 Task: Reply to email with the signature Evan Adams with the subject 'Request for project feedback' from softage.1@softage.net with the message 'I would like to schedule a call to discuss the progress of the project.'
Action: Mouse moved to (842, 197)
Screenshot: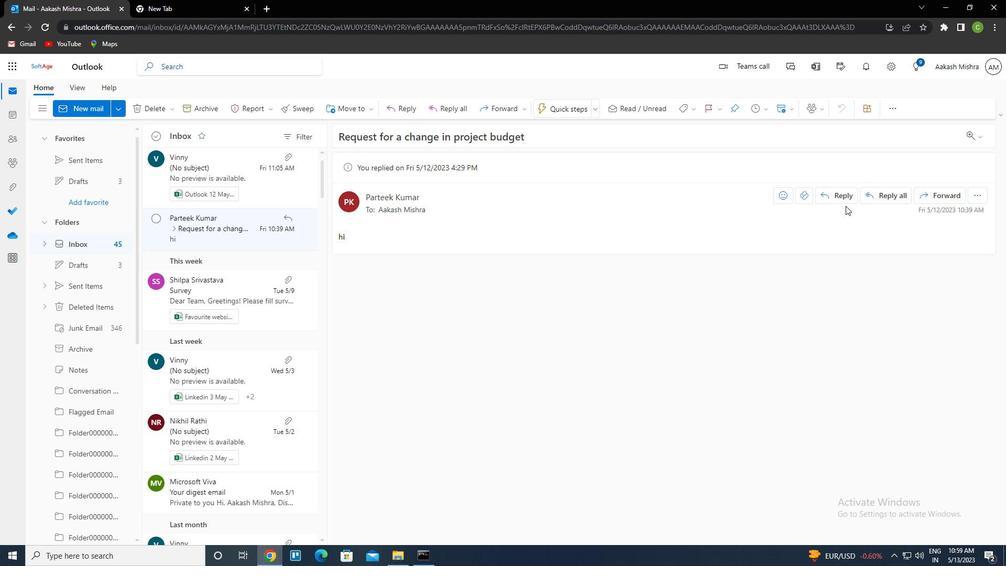 
Action: Mouse pressed left at (842, 197)
Screenshot: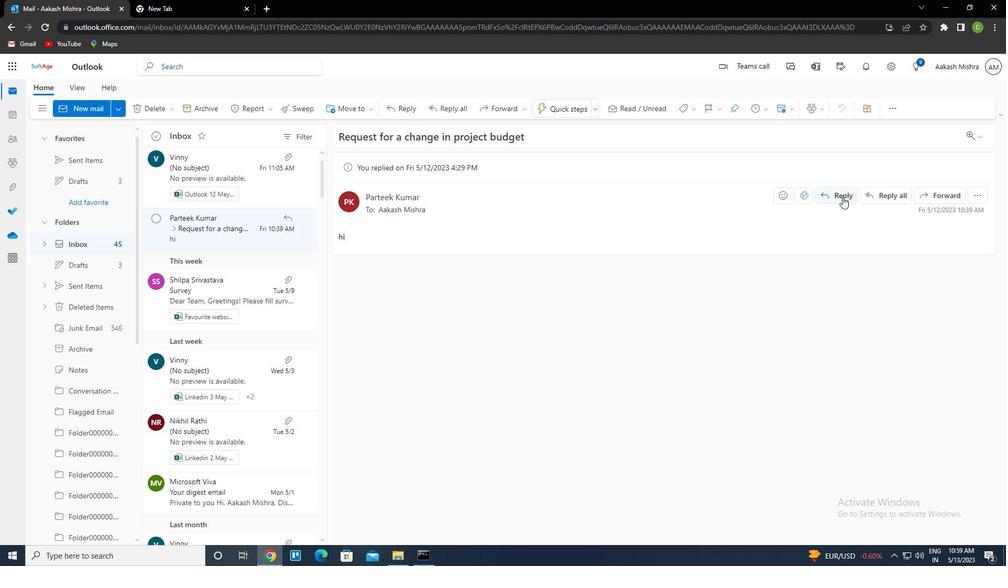 
Action: Mouse moved to (681, 111)
Screenshot: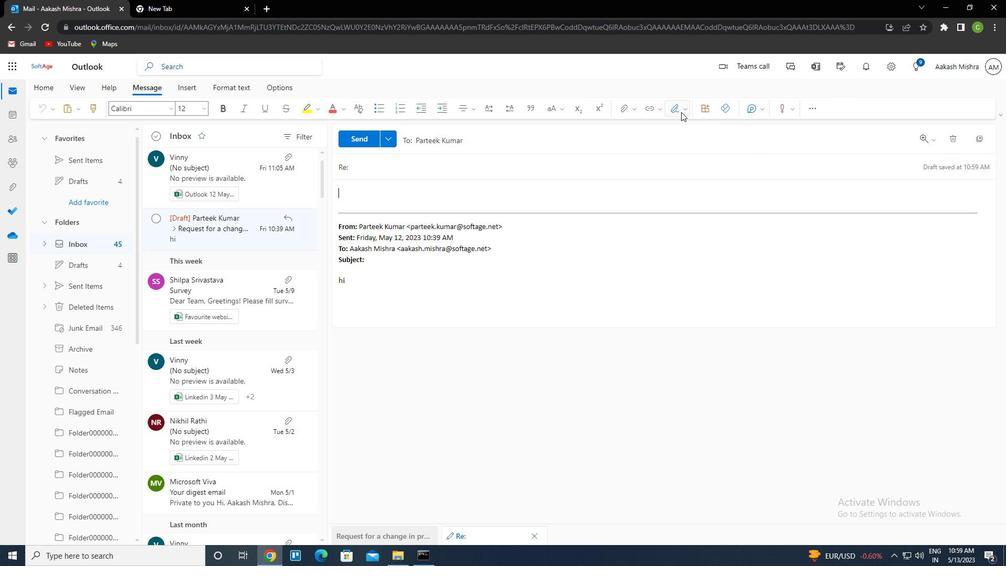 
Action: Mouse pressed left at (681, 111)
Screenshot: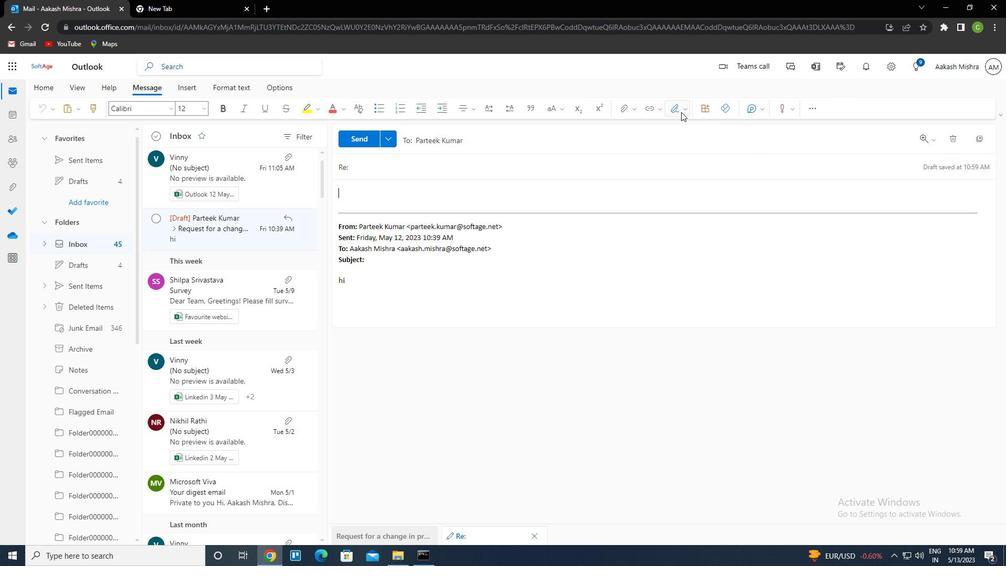 
Action: Mouse moved to (657, 151)
Screenshot: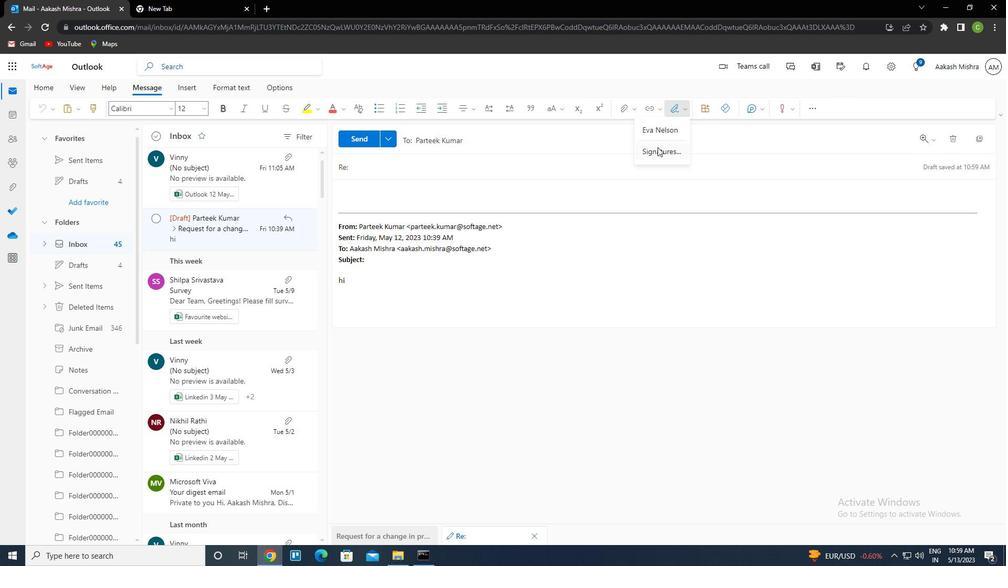 
Action: Mouse pressed left at (657, 151)
Screenshot: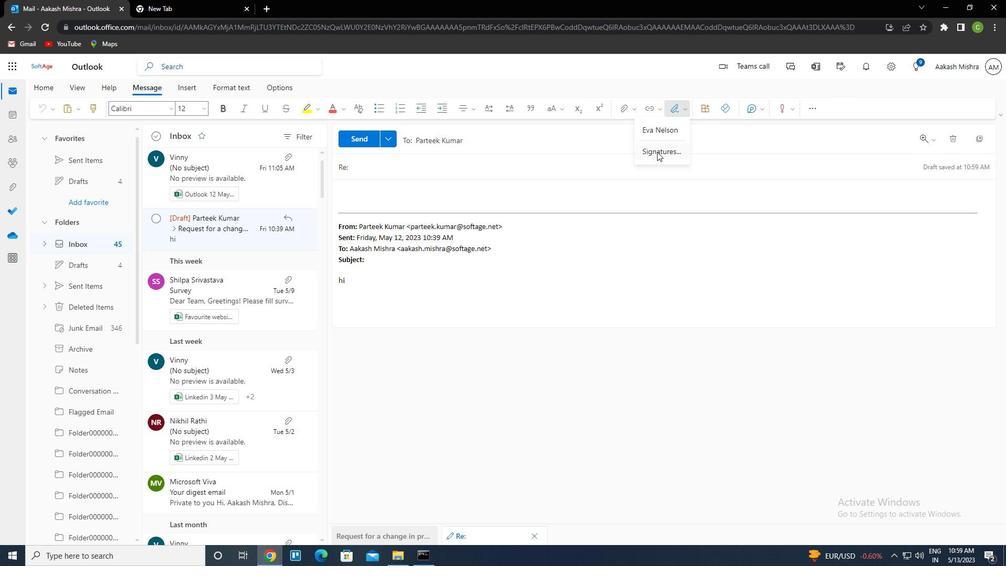
Action: Mouse moved to (689, 192)
Screenshot: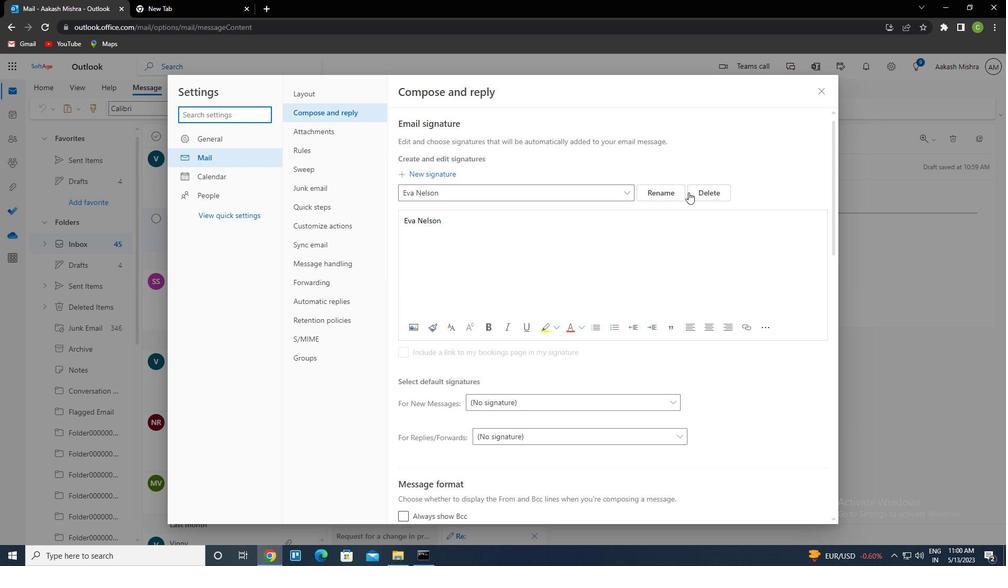 
Action: Mouse pressed left at (689, 192)
Screenshot: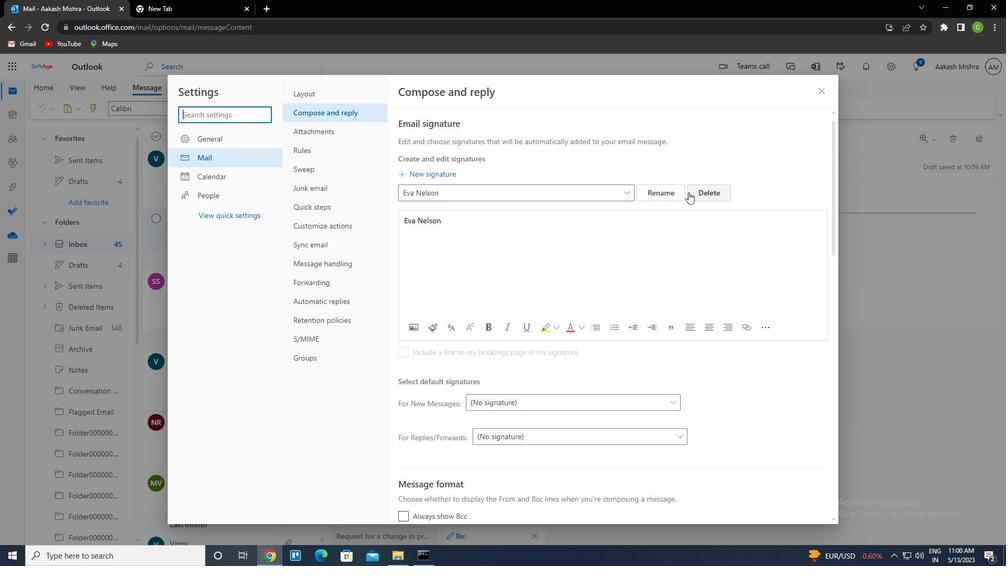 
Action: Mouse moved to (527, 195)
Screenshot: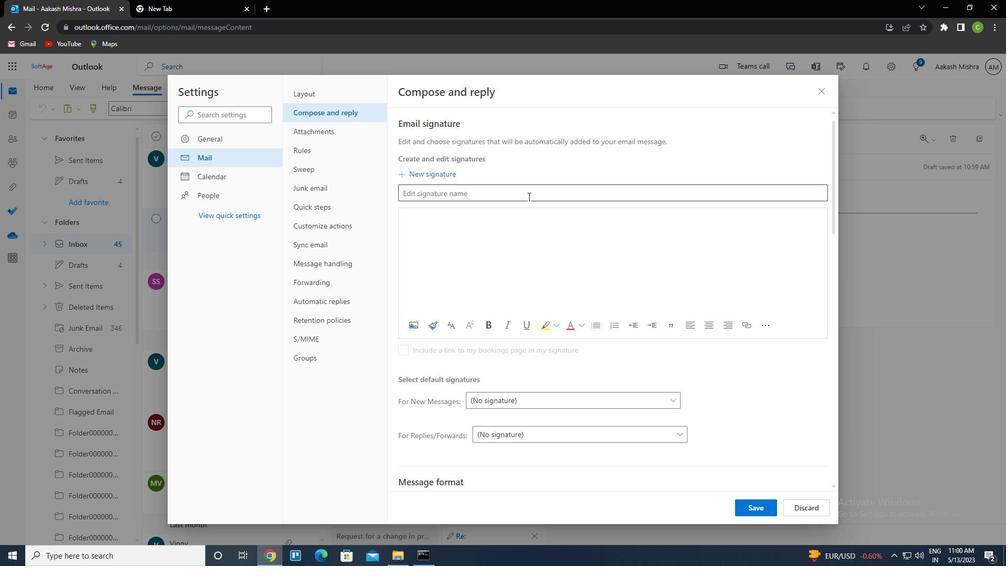 
Action: Mouse pressed left at (527, 195)
Screenshot: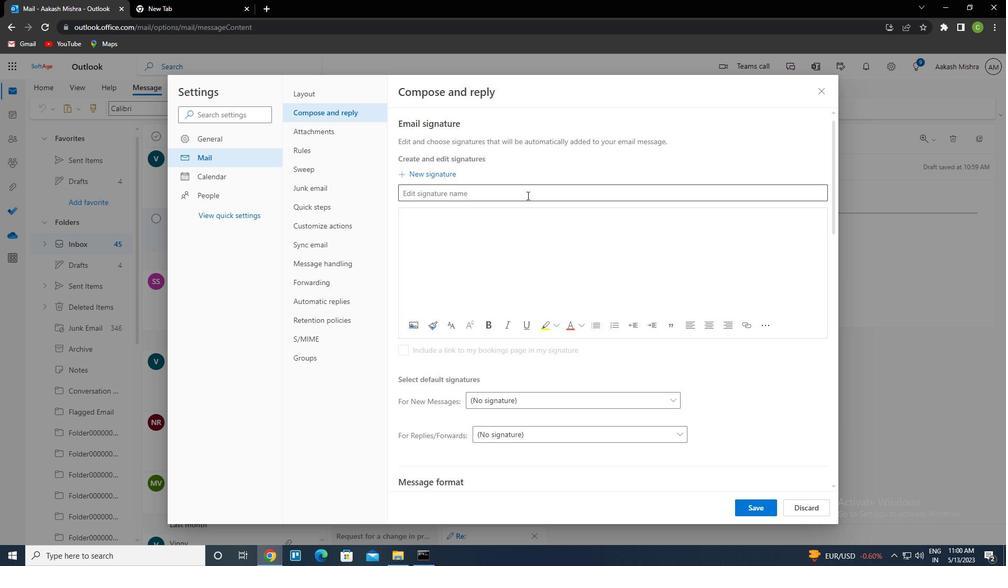 
Action: Key pressed <Key.caps_lock>e<Key.caps_lock>van<Key.space><Key.caps_lock>a<Key.caps_lock>dams<Key.tab><Key.caps_lock>e<Key.caps_lock>van<Key.space><Key.caps_lock>a<Key.caps_lock>dams
Screenshot: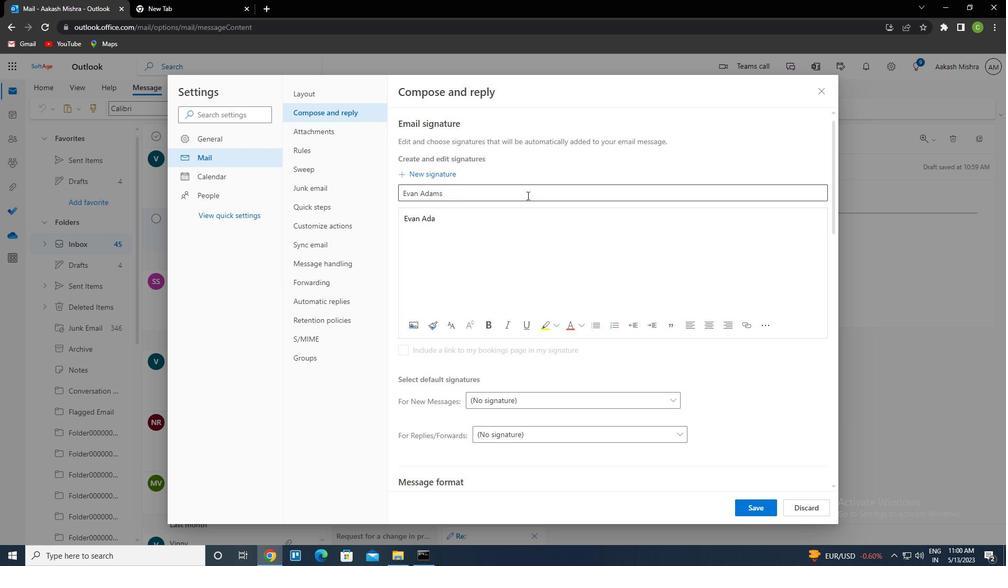 
Action: Mouse moved to (751, 507)
Screenshot: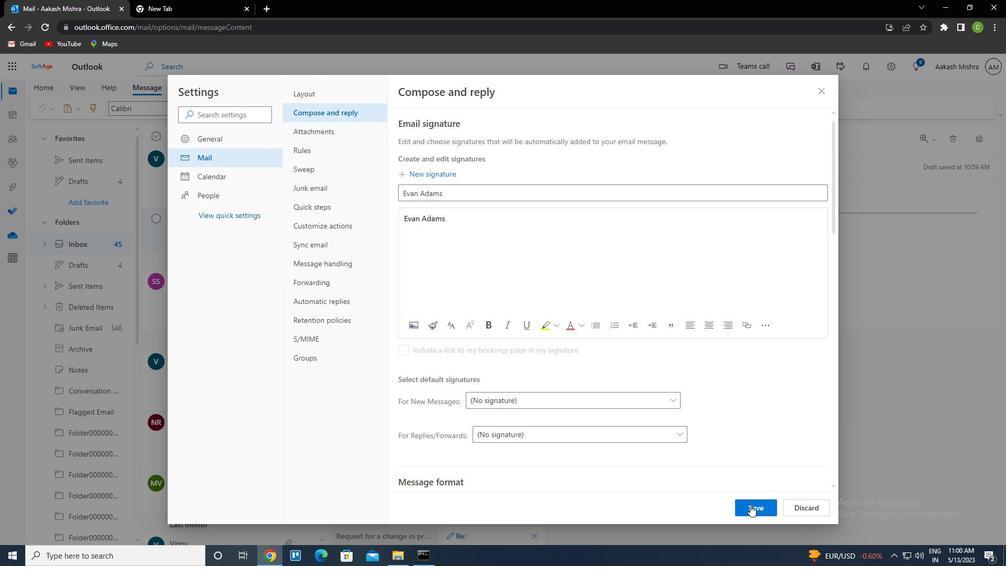 
Action: Mouse pressed left at (751, 507)
Screenshot: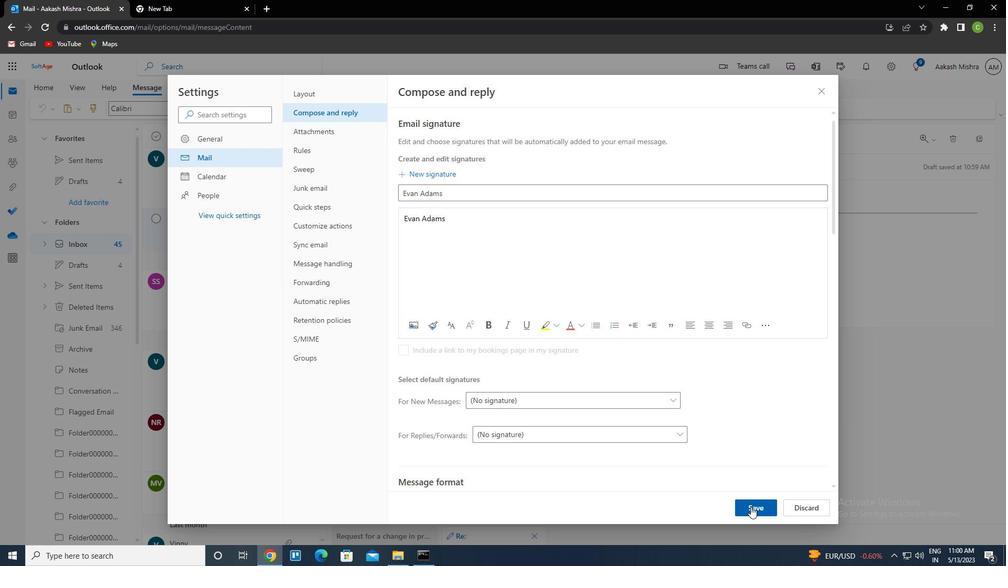 
Action: Mouse moved to (822, 92)
Screenshot: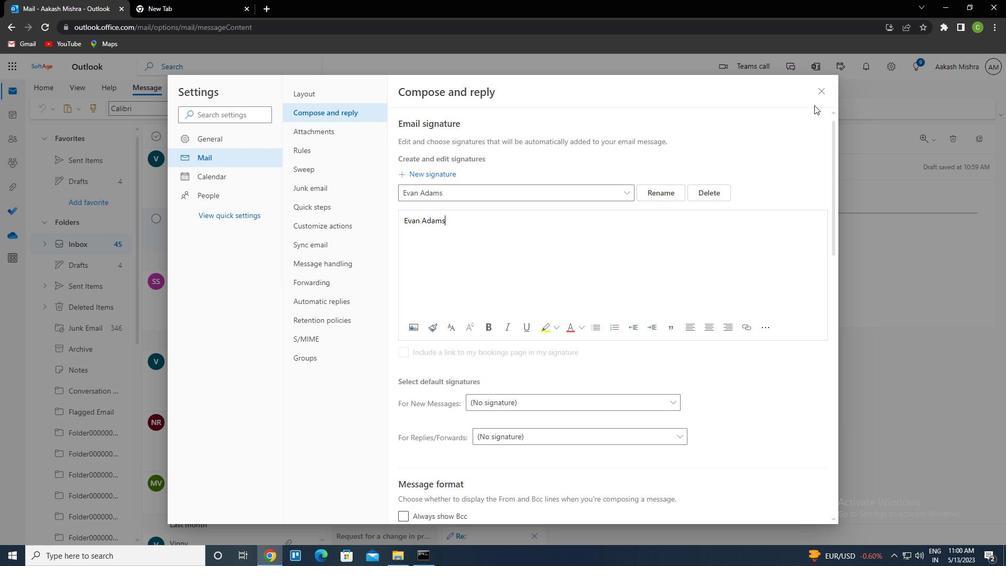 
Action: Mouse pressed left at (822, 92)
Screenshot: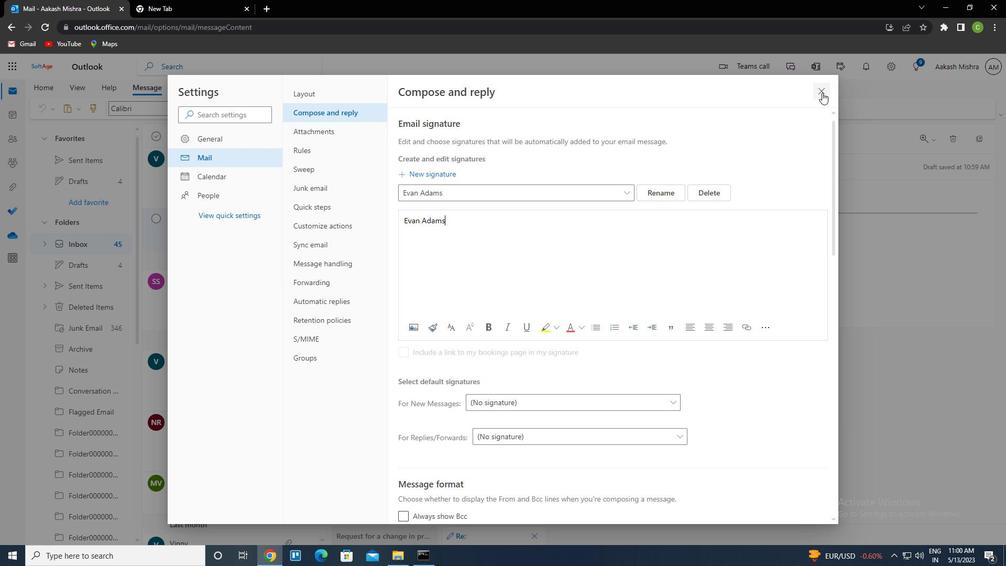 
Action: Mouse moved to (679, 110)
Screenshot: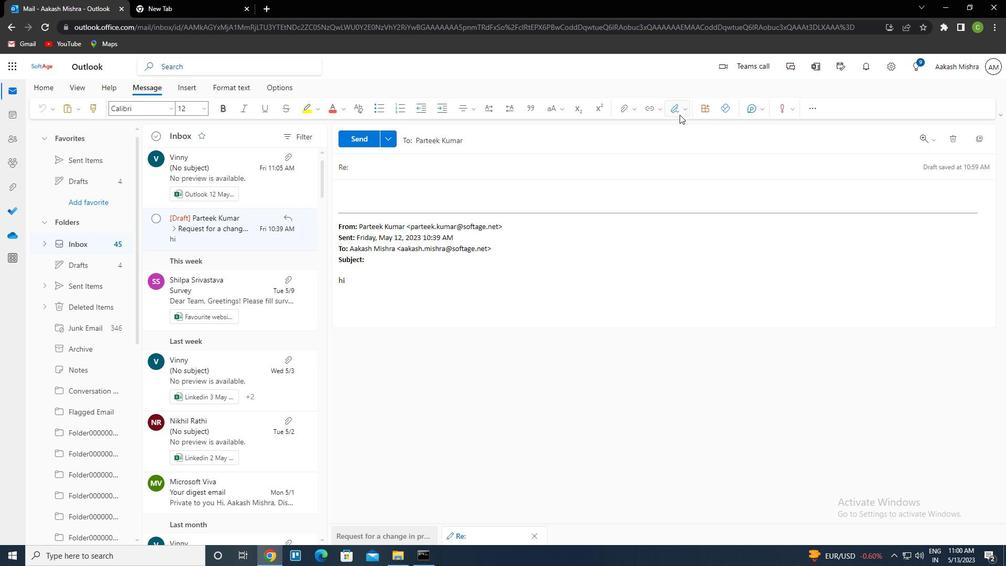 
Action: Mouse pressed left at (679, 110)
Screenshot: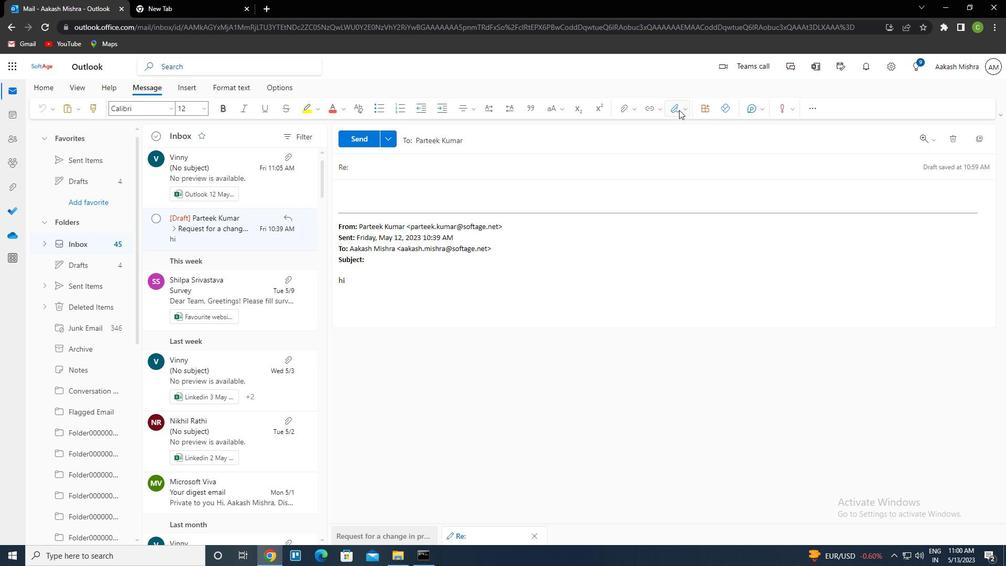 
Action: Mouse moved to (658, 132)
Screenshot: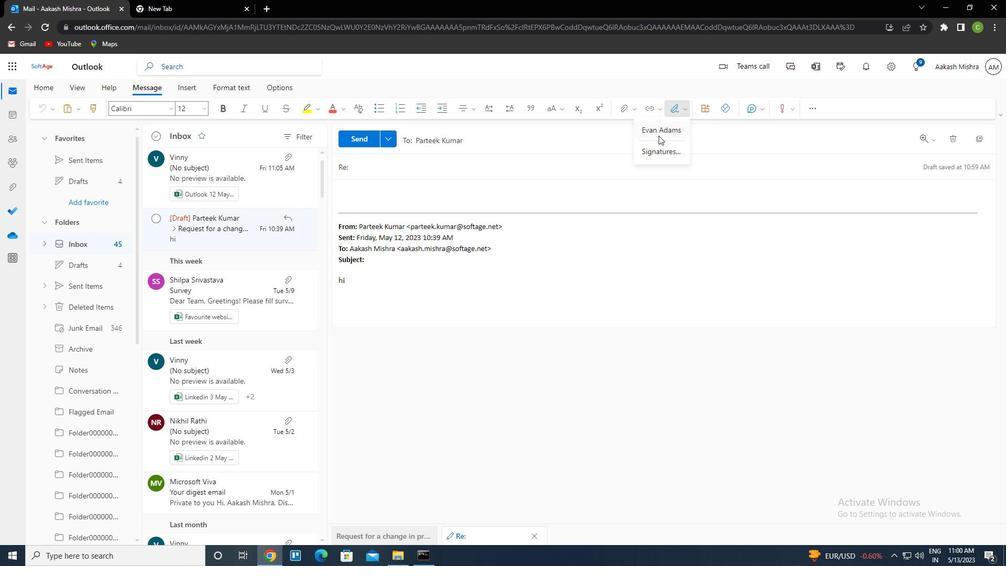 
Action: Mouse pressed left at (658, 132)
Screenshot: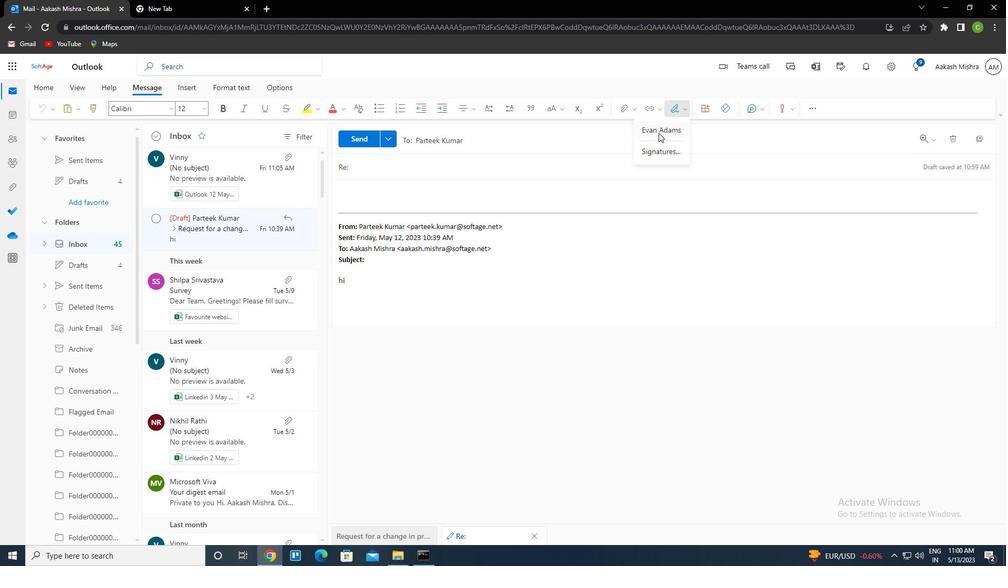 
Action: Mouse moved to (397, 170)
Screenshot: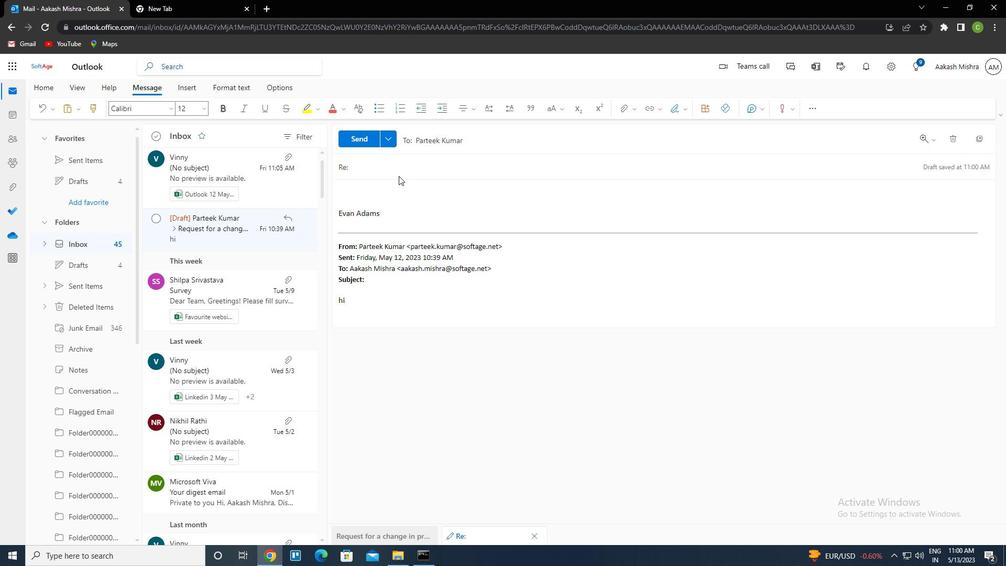 
Action: Mouse pressed left at (397, 170)
Screenshot: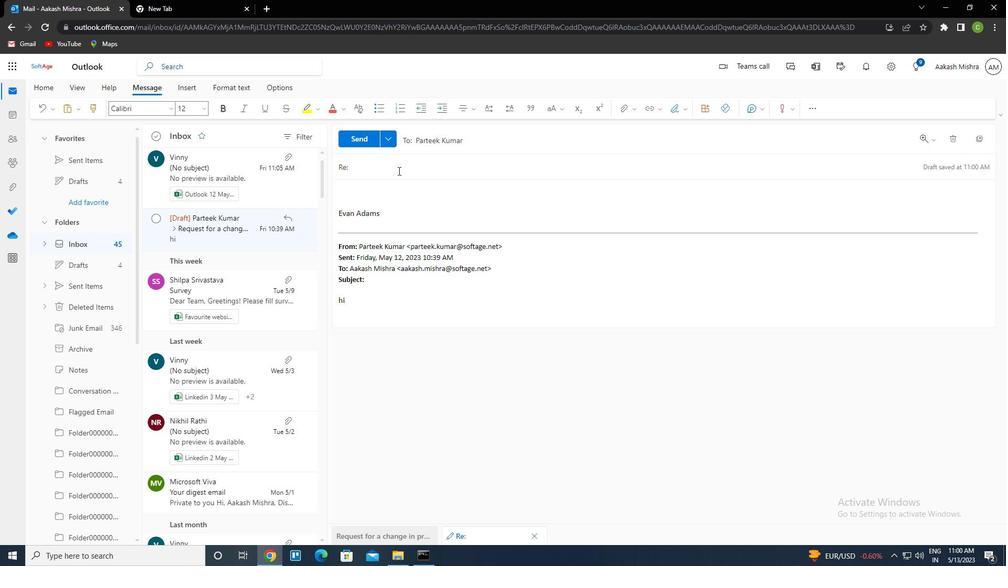 
Action: Key pressed <Key.caps_lock>r<Key.caps_lock>equest<Key.space>for<Key.space>project<Key.space>feedback<Key.tab><Key.caps_lock>i<Key.space><Key.caps_lock>would<Key.space>like<Key.space>to<Key.space>schedule<Key.space>a<Key.space>call<Key.space>to<Key.space>discuss<Key.space>the<Key.space>progress<Key.space>of<Key.space>the<Key.space>project
Screenshot: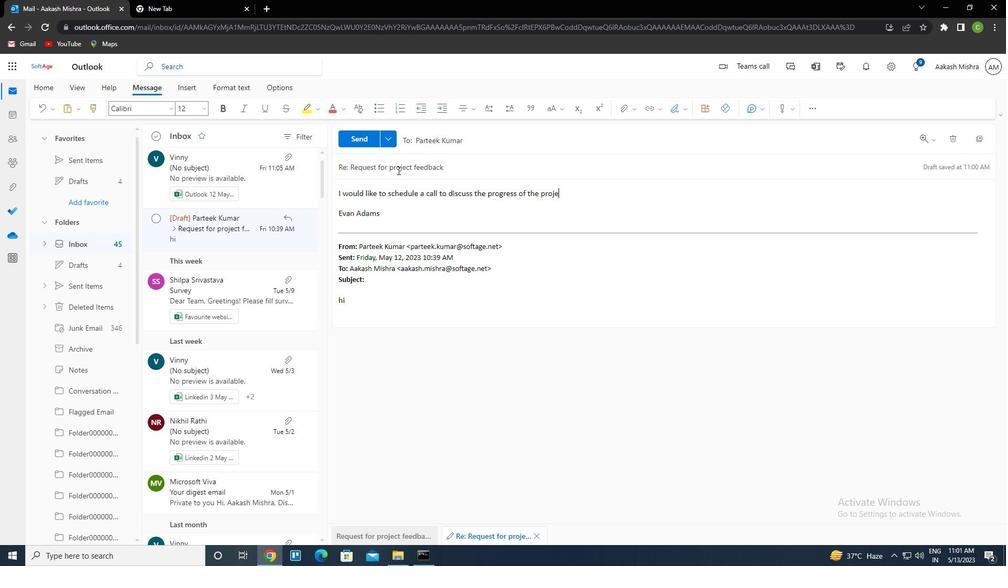 
Action: Mouse moved to (361, 142)
Screenshot: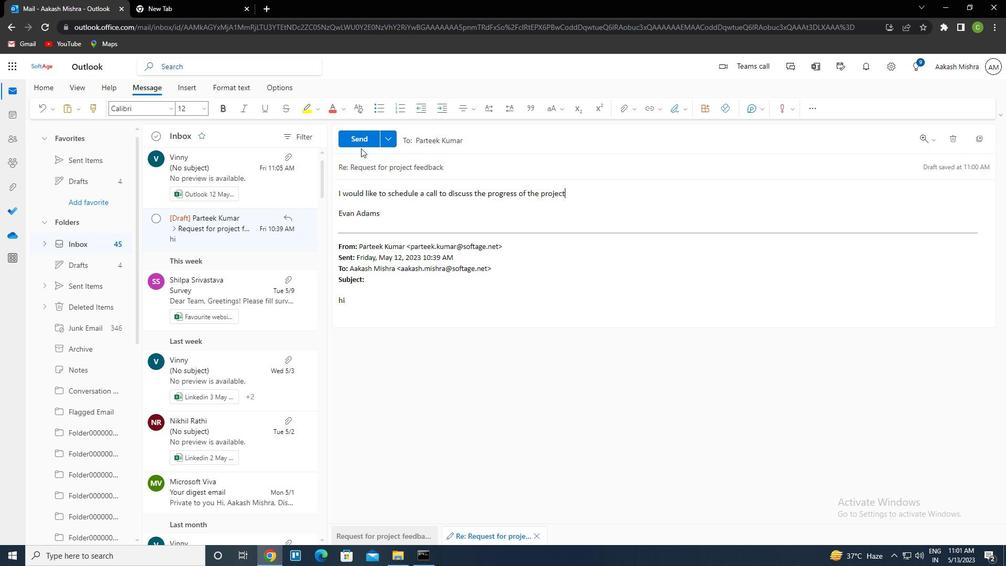 
Action: Mouse pressed left at (361, 142)
Screenshot: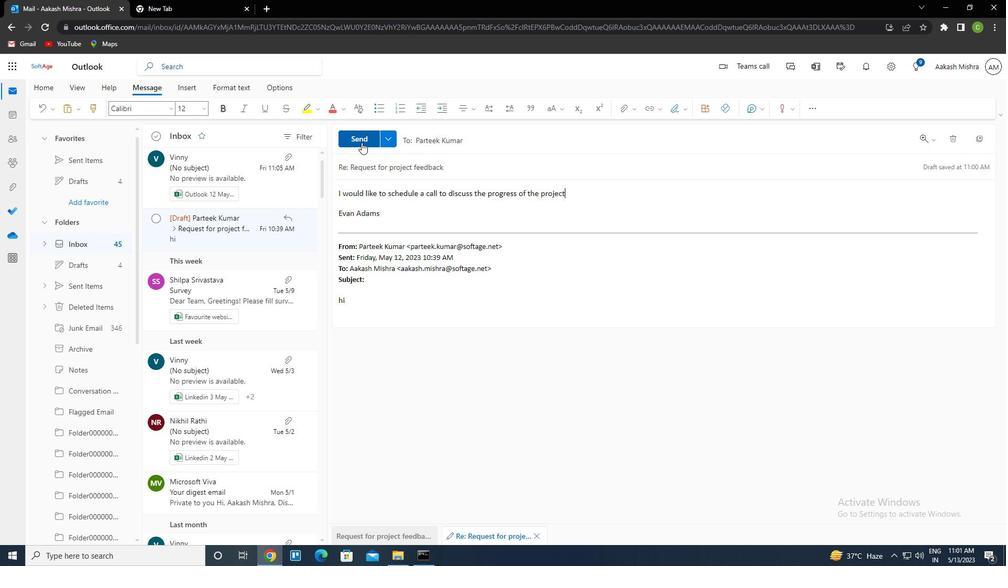 
